 Task: Add Four Sigmatic Adaptogen Medium Roast Ground Coffee with Ashwagandha to the cart.
Action: Mouse pressed left at (23, 134)
Screenshot: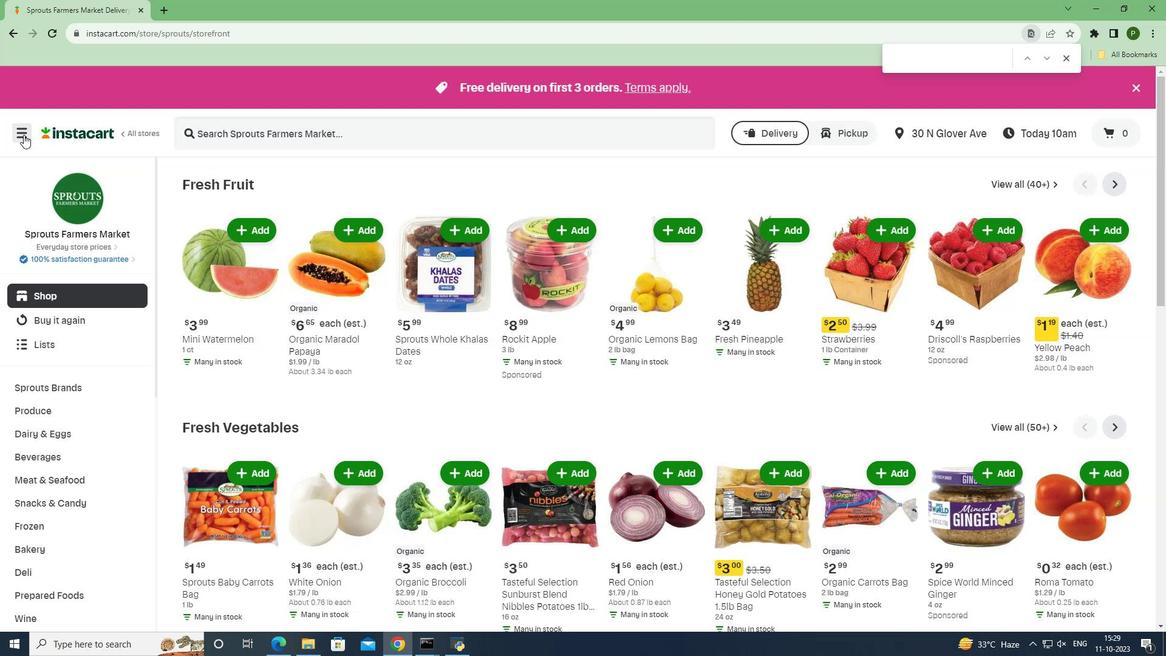 
Action: Mouse moved to (46, 316)
Screenshot: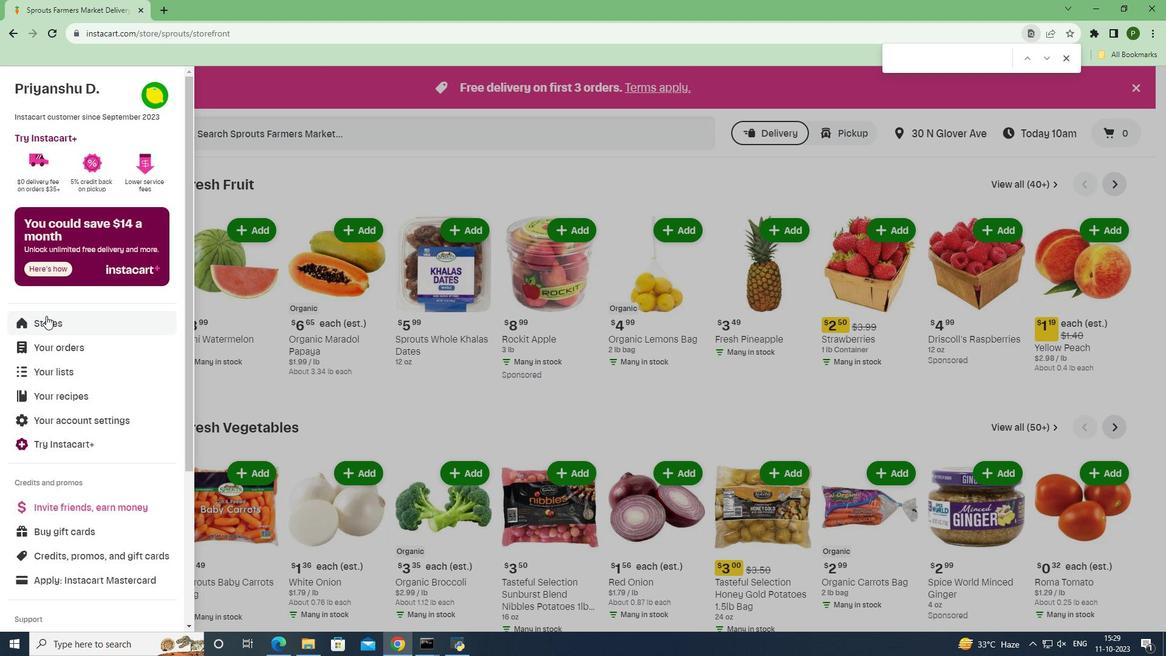 
Action: Mouse pressed left at (46, 316)
Screenshot: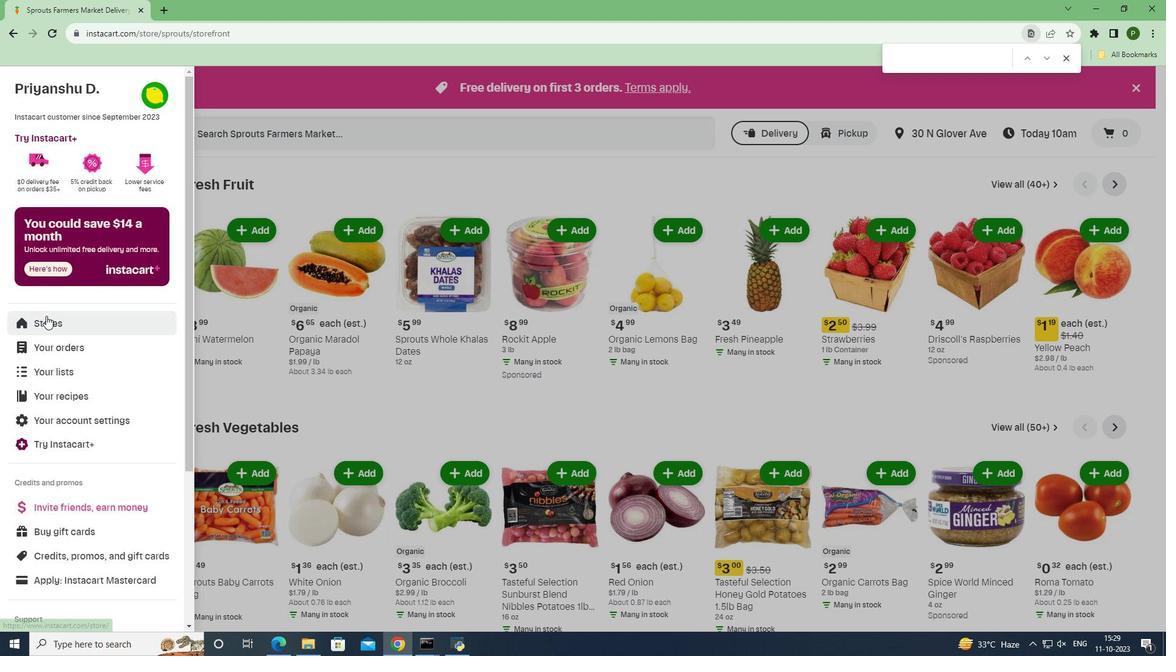 
Action: Mouse moved to (282, 140)
Screenshot: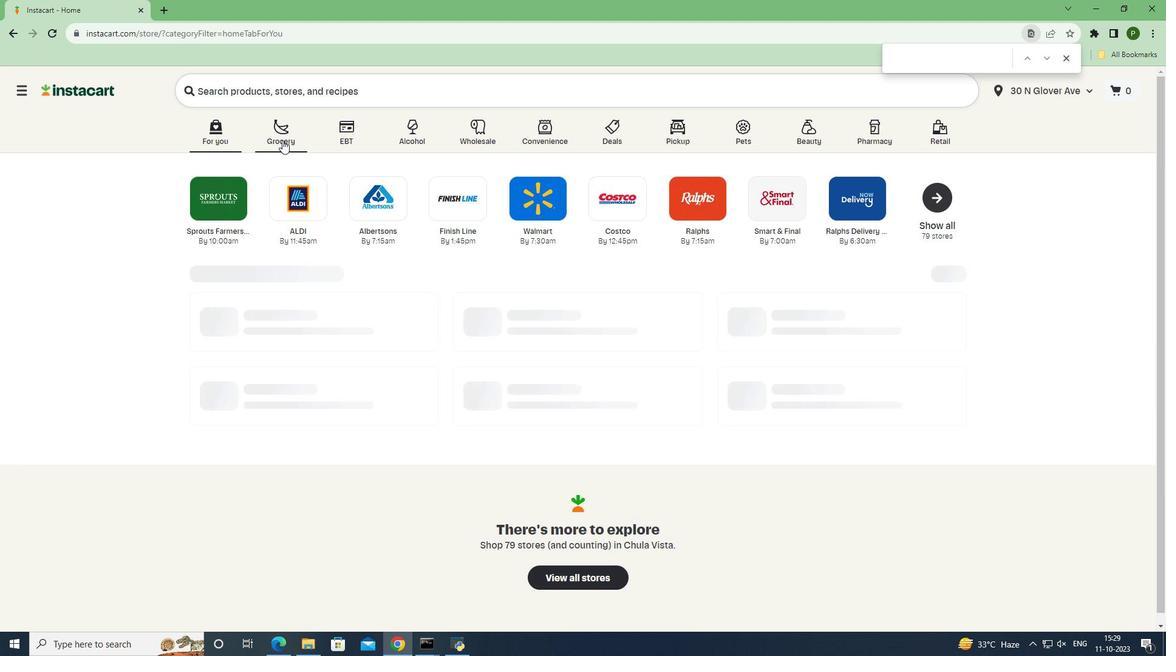 
Action: Mouse pressed left at (282, 140)
Screenshot: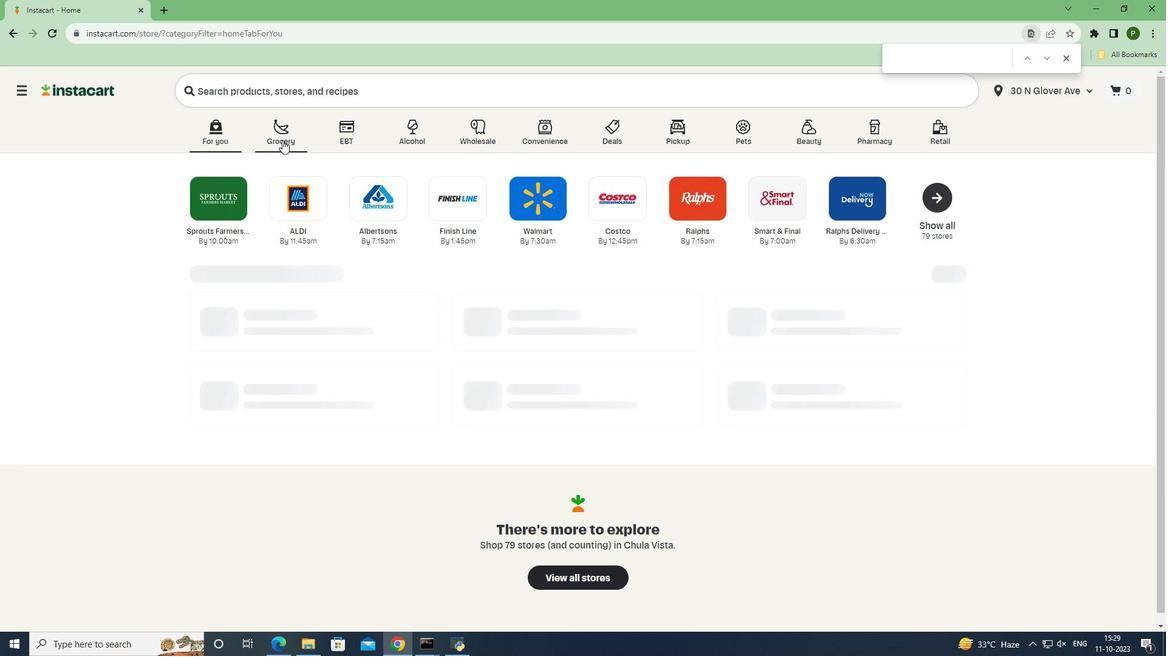 
Action: Mouse moved to (477, 274)
Screenshot: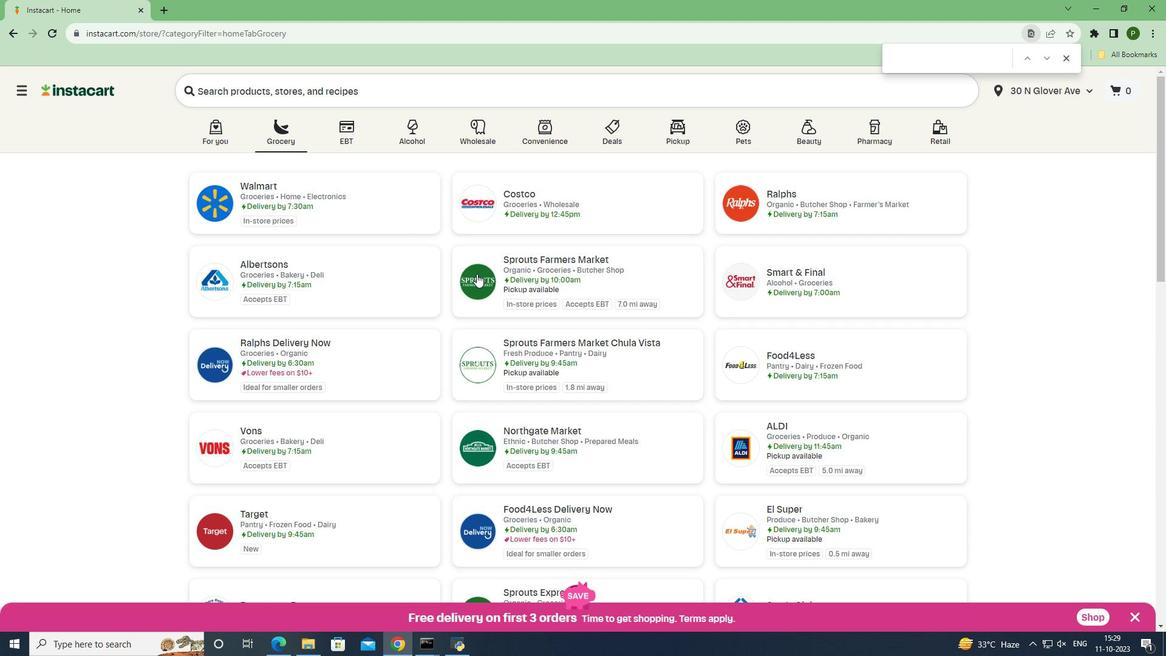 
Action: Mouse pressed left at (477, 274)
Screenshot: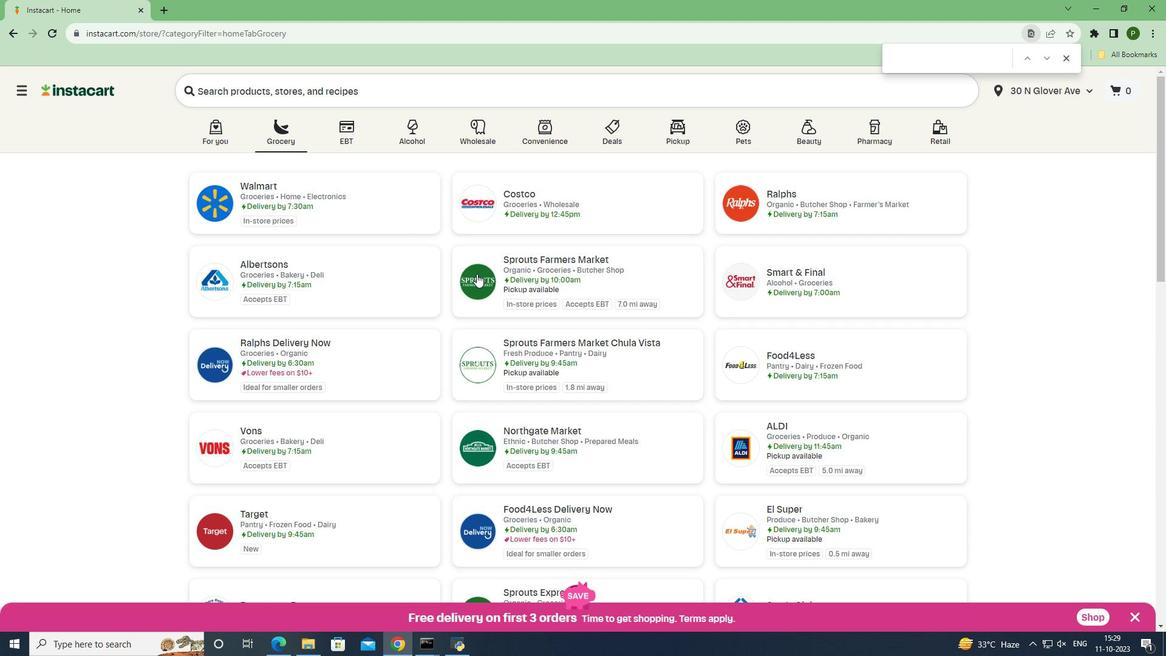 
Action: Mouse moved to (94, 458)
Screenshot: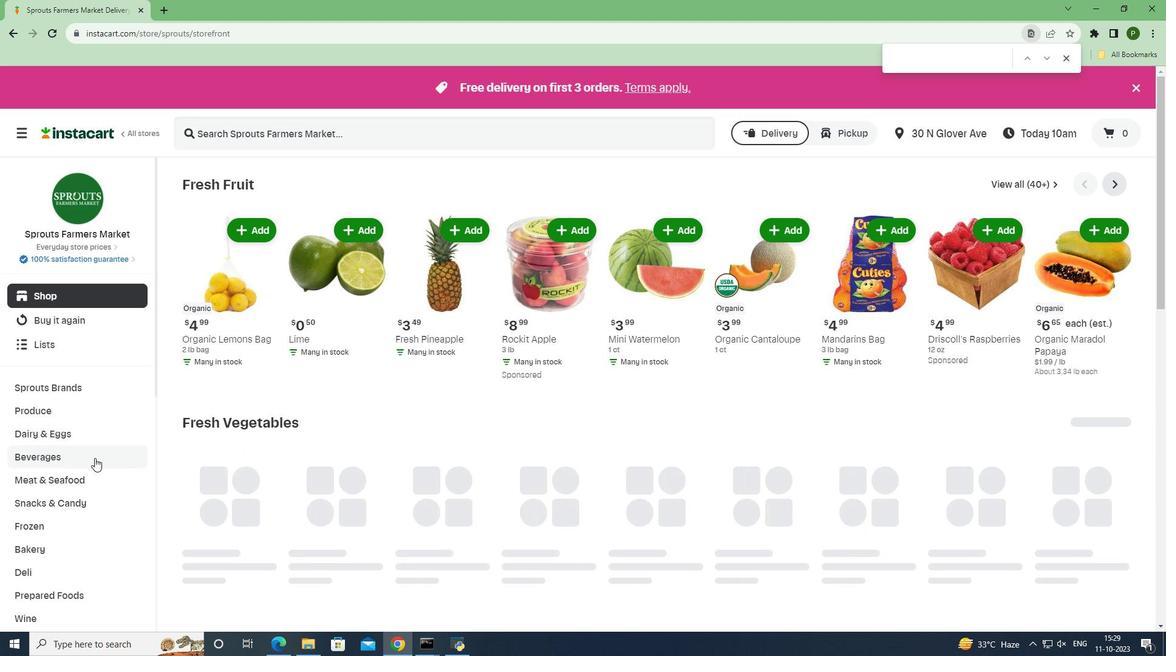 
Action: Mouse pressed left at (94, 458)
Screenshot: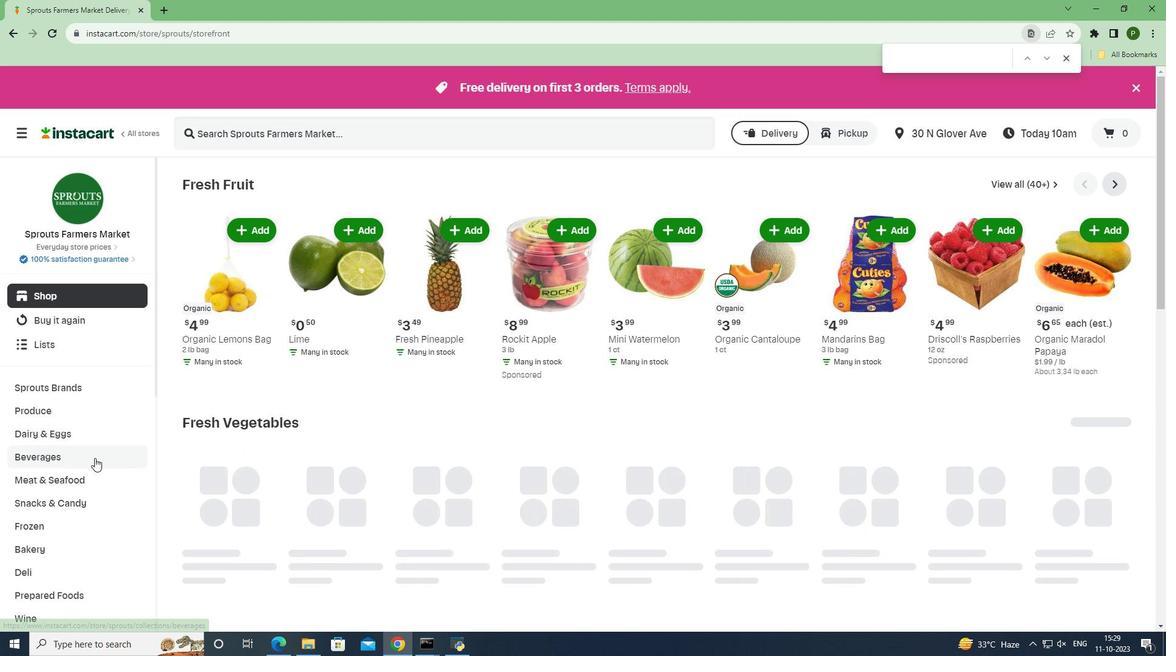 
Action: Mouse moved to (77, 526)
Screenshot: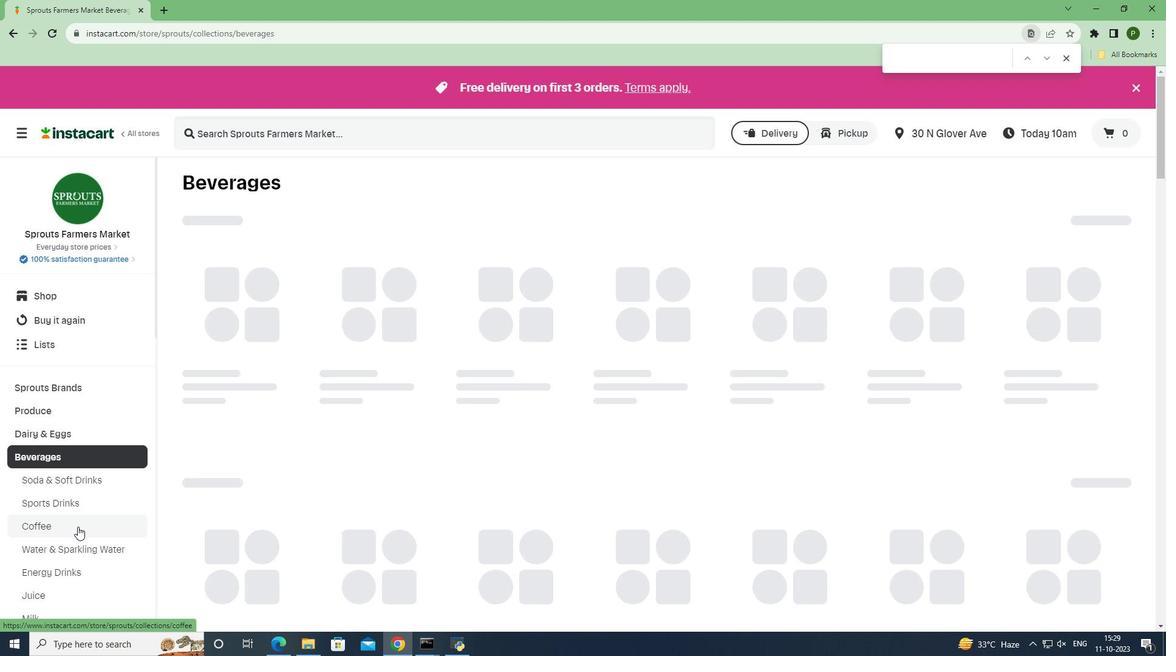 
Action: Mouse pressed left at (77, 526)
Screenshot: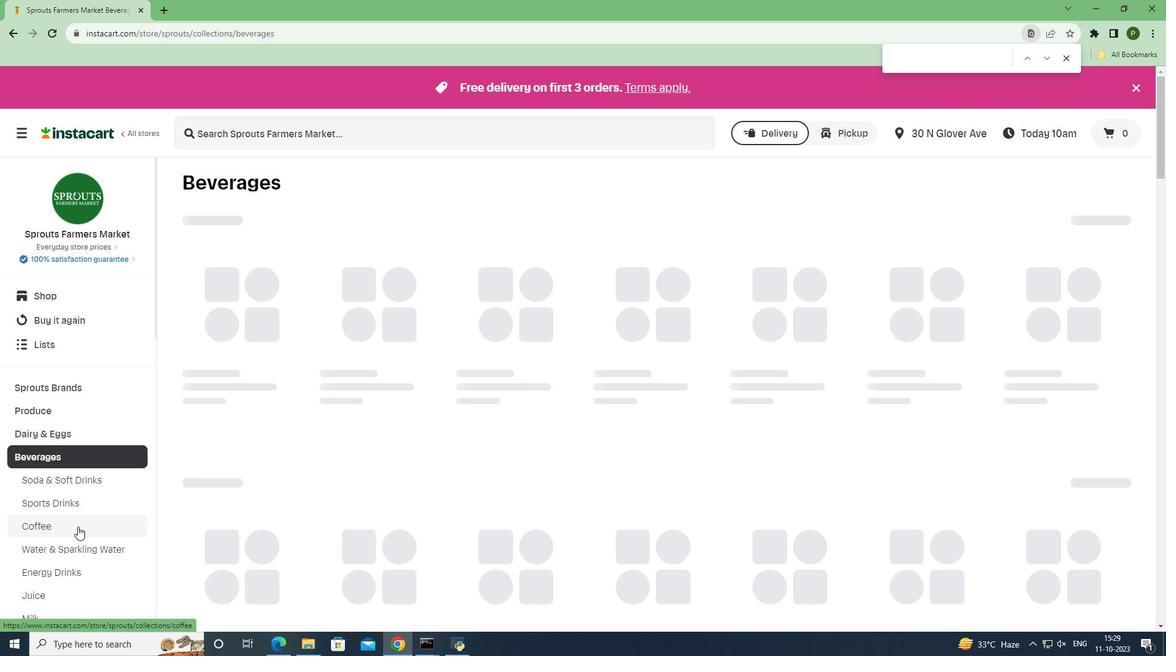 
Action: Mouse moved to (218, 134)
Screenshot: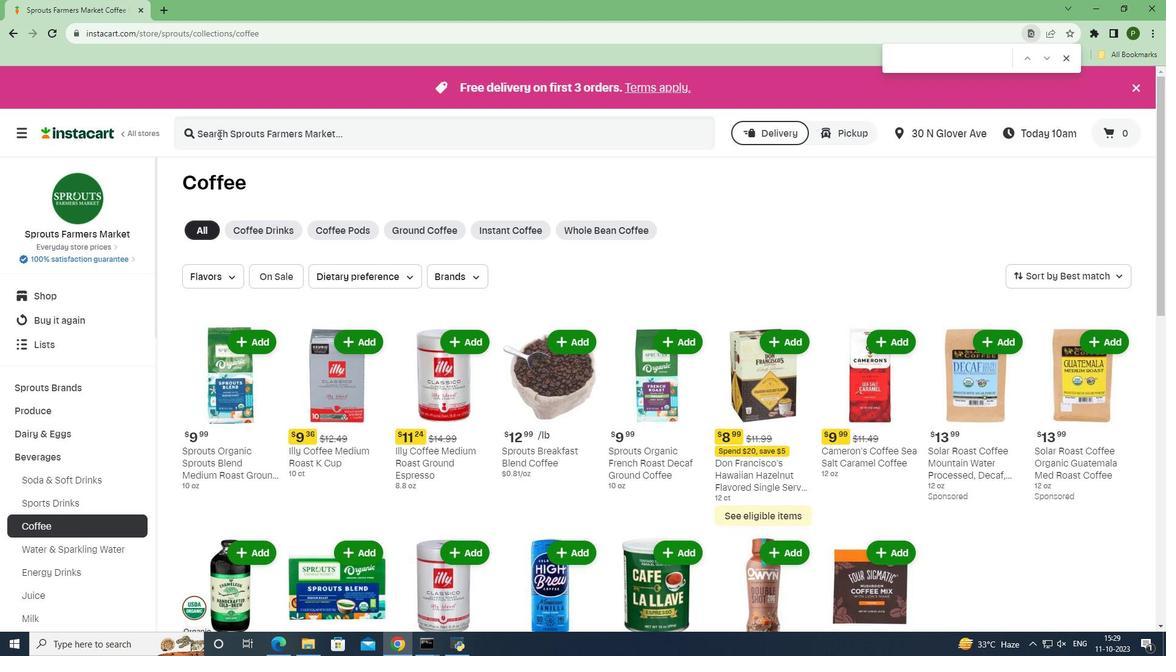 
Action: Mouse pressed left at (218, 134)
Screenshot: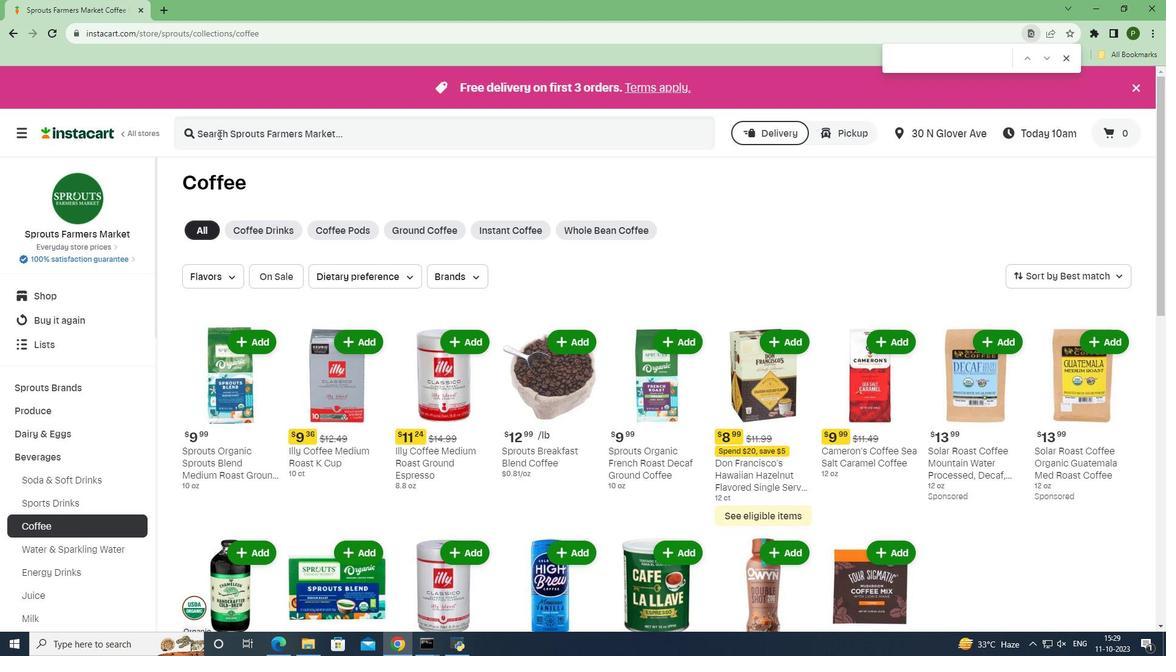 
Action: Key pressed <Key.caps_lock>F<Key.caps_lock><Key.caps_lock><Key.caps_lock>our<Key.space><Key.caps_lock>S<Key.caps_lock>igmatic<Key.space><Key.caps_lock>A<Key.caps_lock>daptogen<Key.space><Key.caps_lock>M<Key.caps_lock>edium<Key.space><Key.caps_lock>R<Key.caps_lock>oast<Key.space><Key.caps_lock>G<Key.caps_lock>round<Key.space><Key.caps_lock>C<Key.caps_lock>offee<Key.space>with<Key.space><Key.caps_lock>A<Key.caps_lock>shwagandha<Key.space><Key.enter>
Screenshot: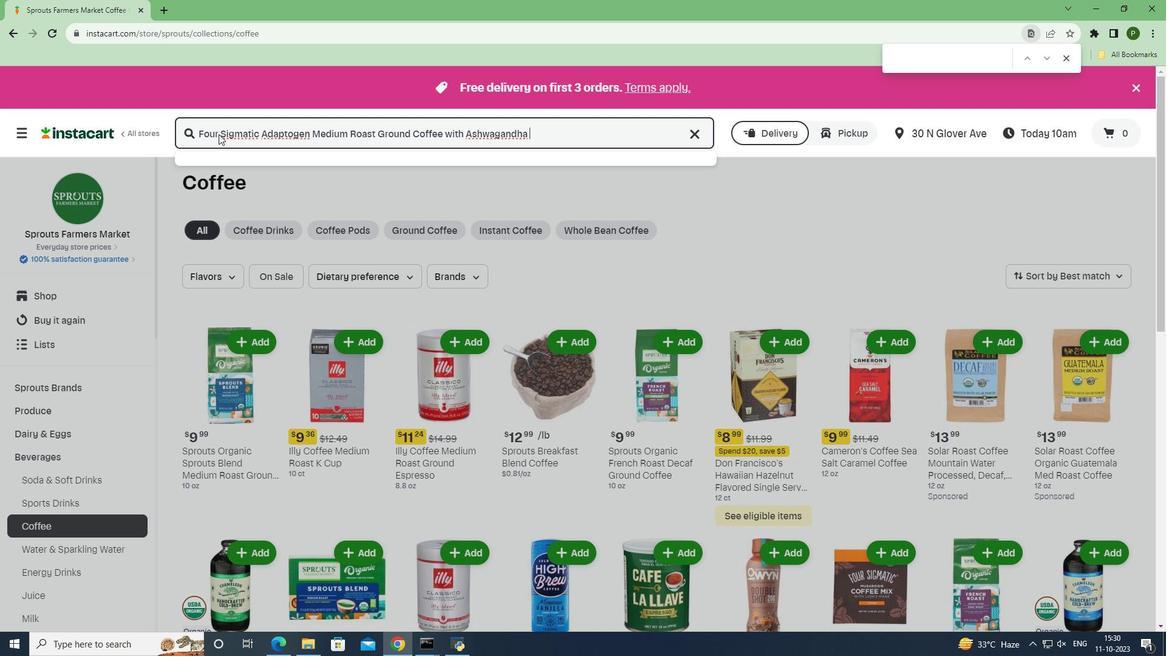 
Action: Mouse moved to (1083, 236)
Screenshot: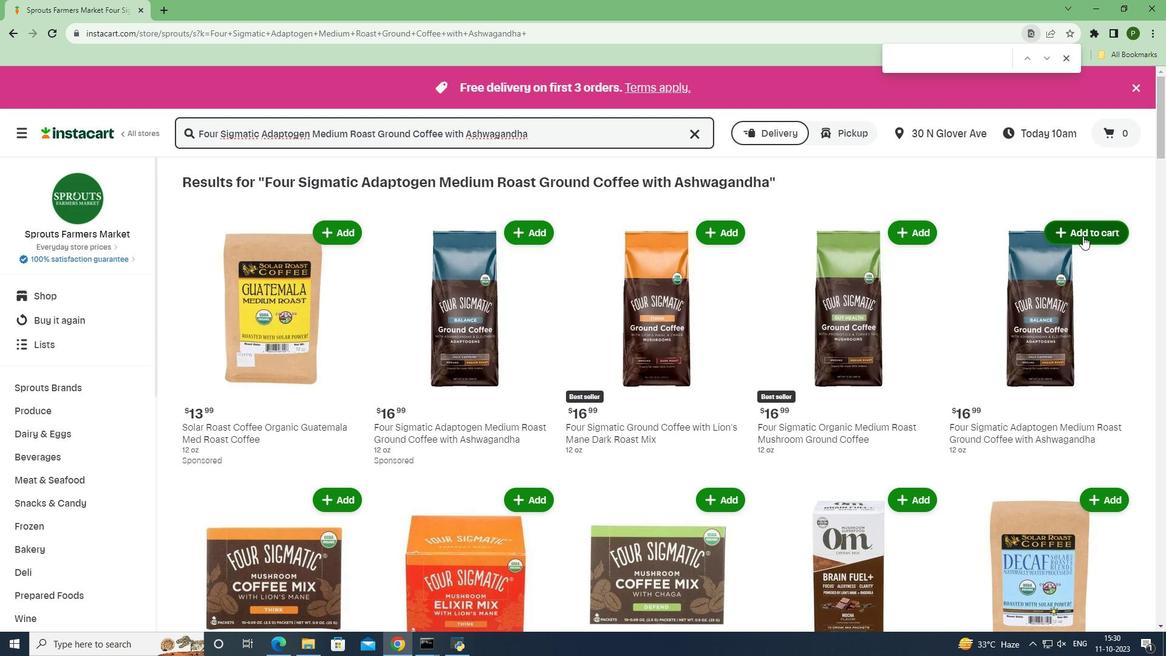 
Action: Mouse pressed left at (1083, 236)
Screenshot: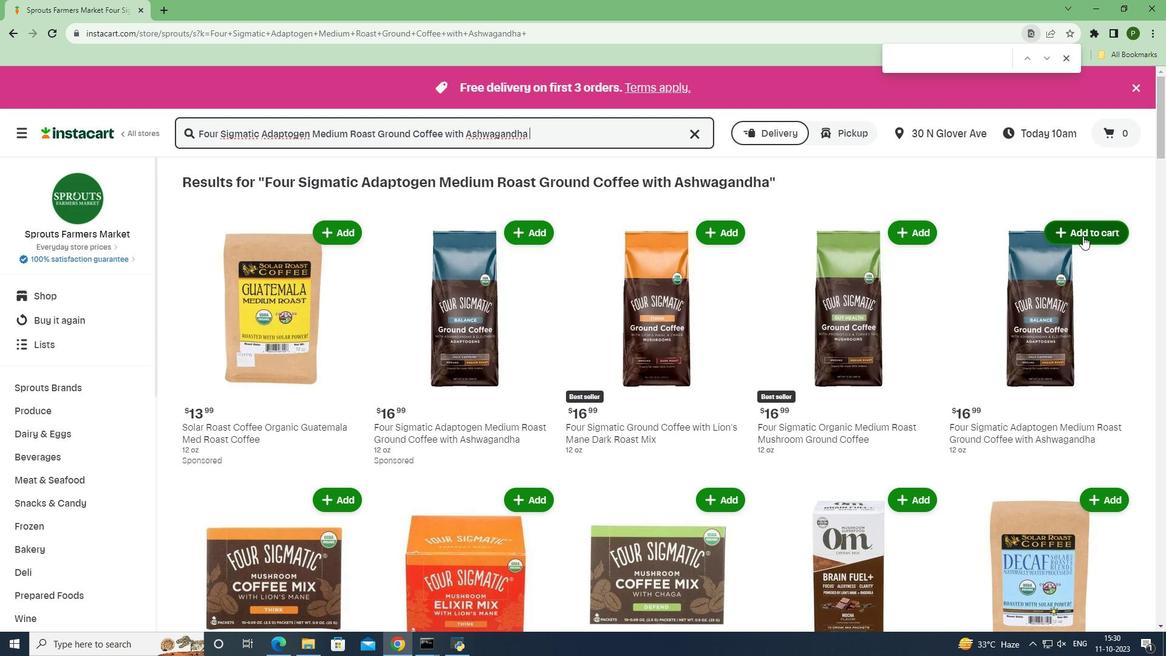 
Action: Mouse moved to (1120, 305)
Screenshot: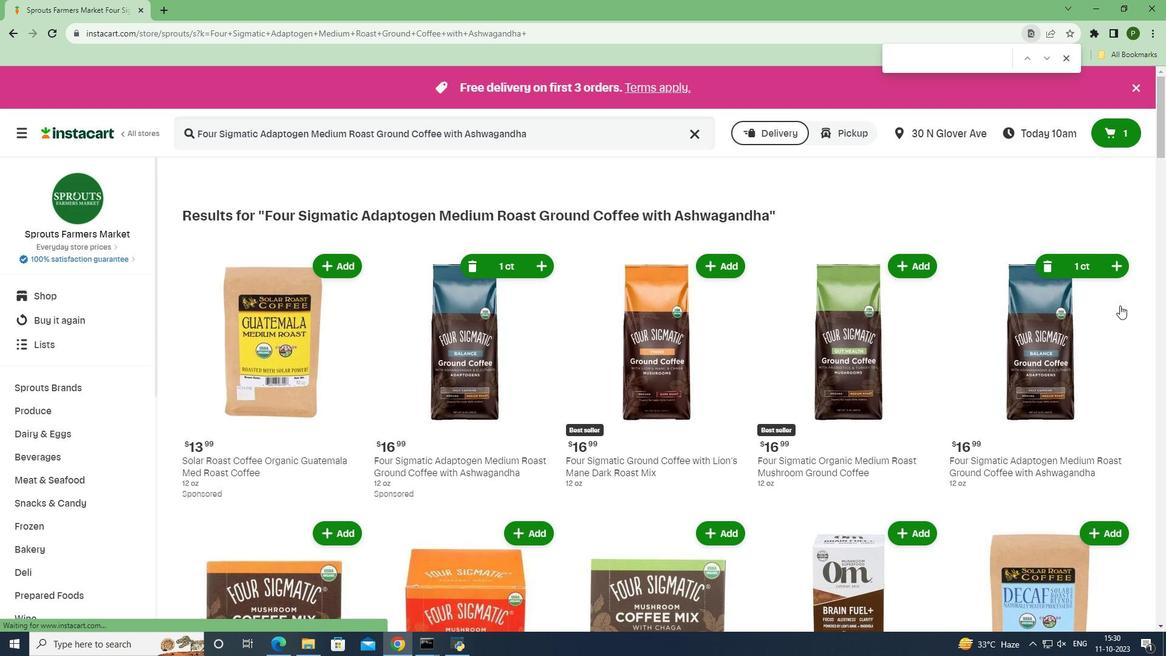 
